 Task: In Mark's project, Configure the layout of the status chart to Line.
Action: Mouse moved to (272, 168)
Screenshot: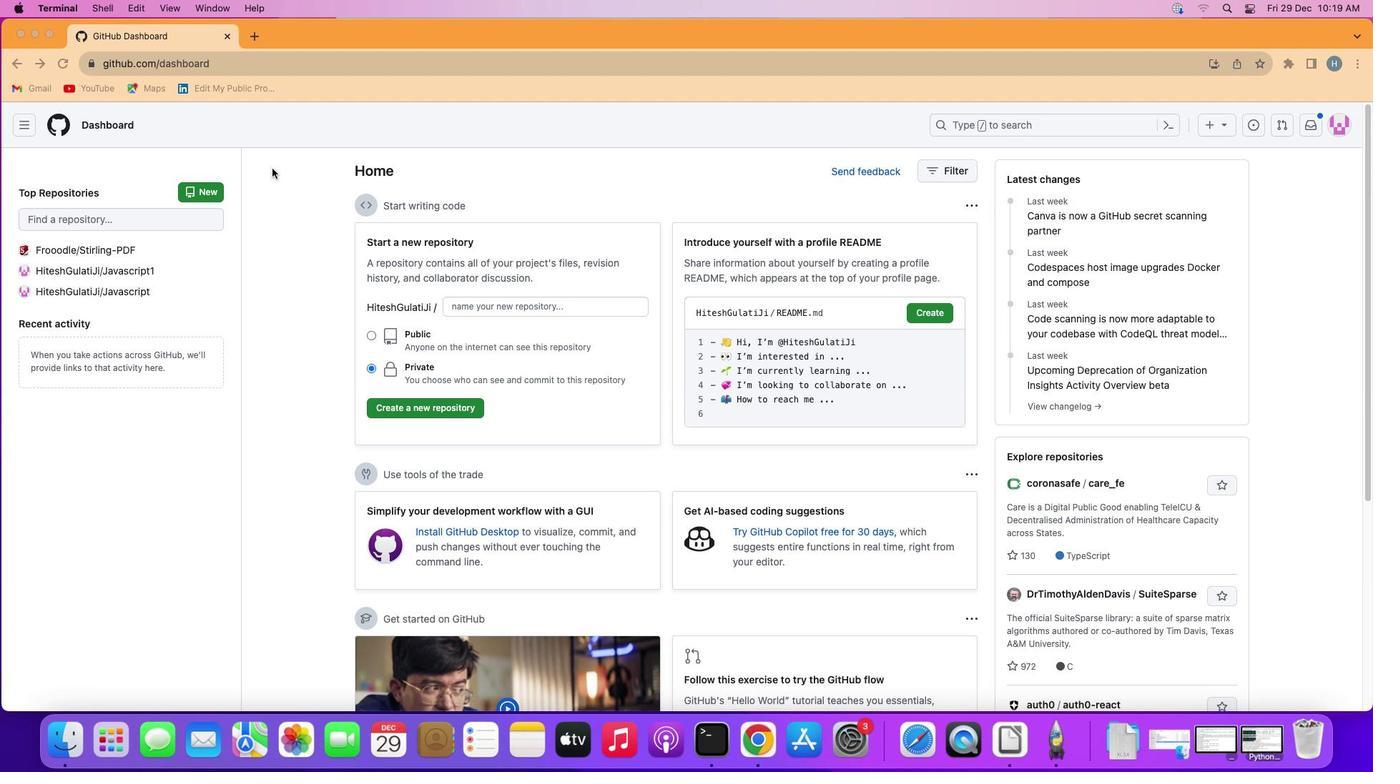 
Action: Mouse pressed left at (272, 168)
Screenshot: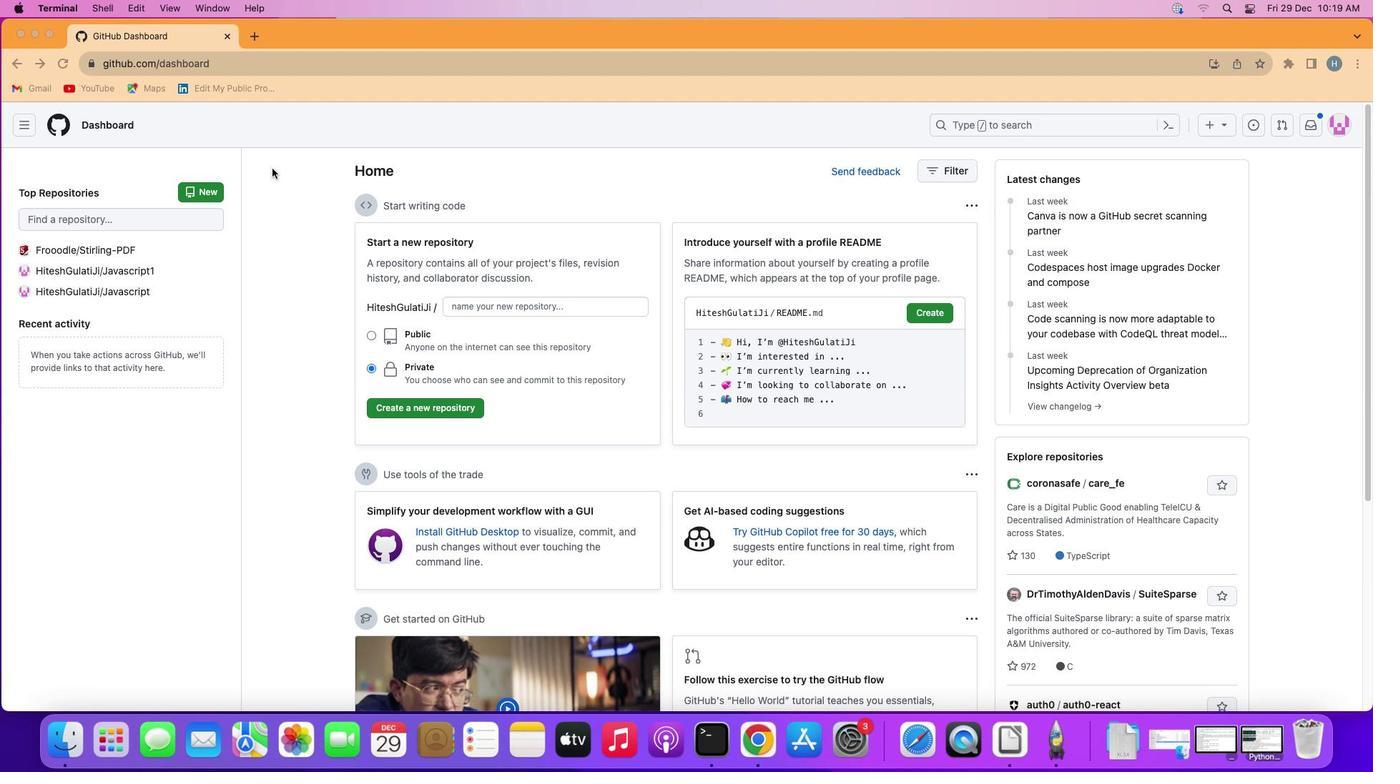 
Action: Mouse moved to (27, 124)
Screenshot: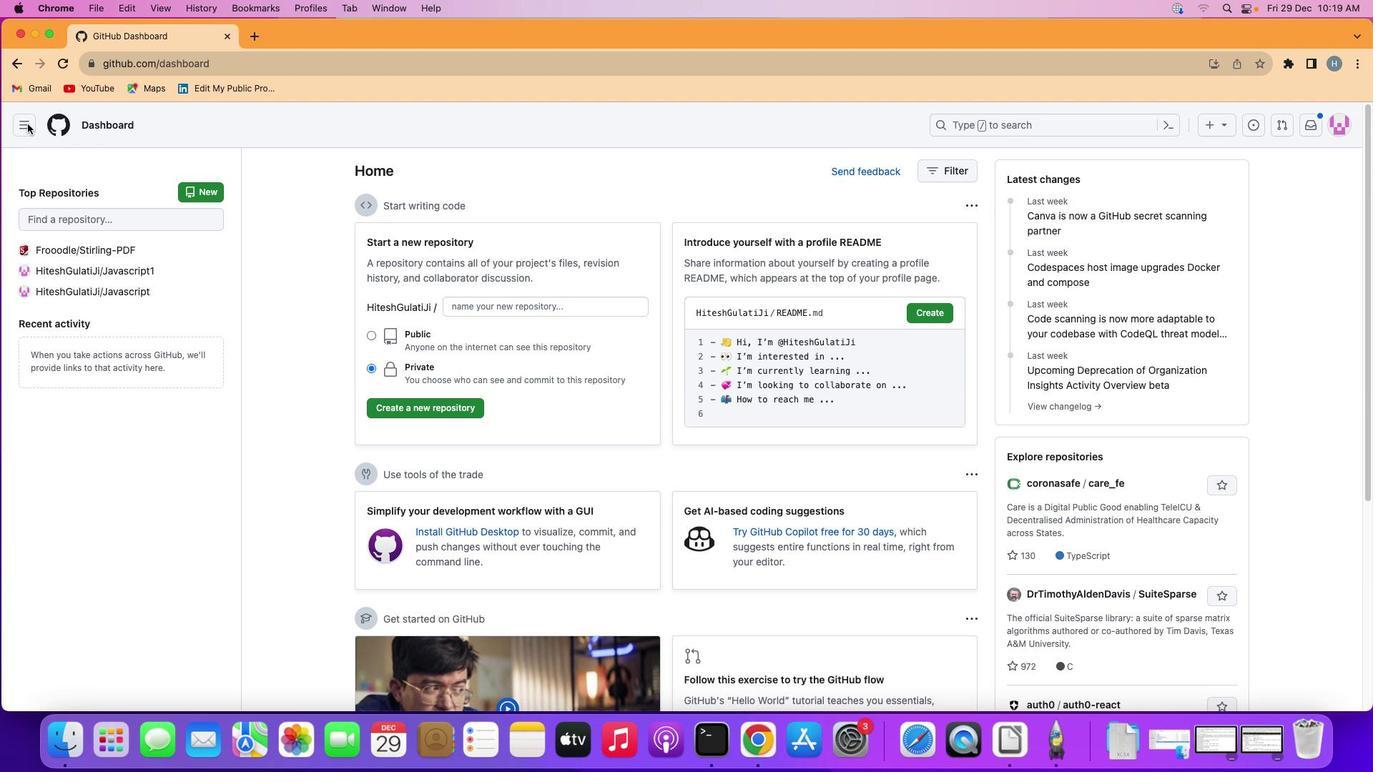 
Action: Mouse pressed left at (27, 124)
Screenshot: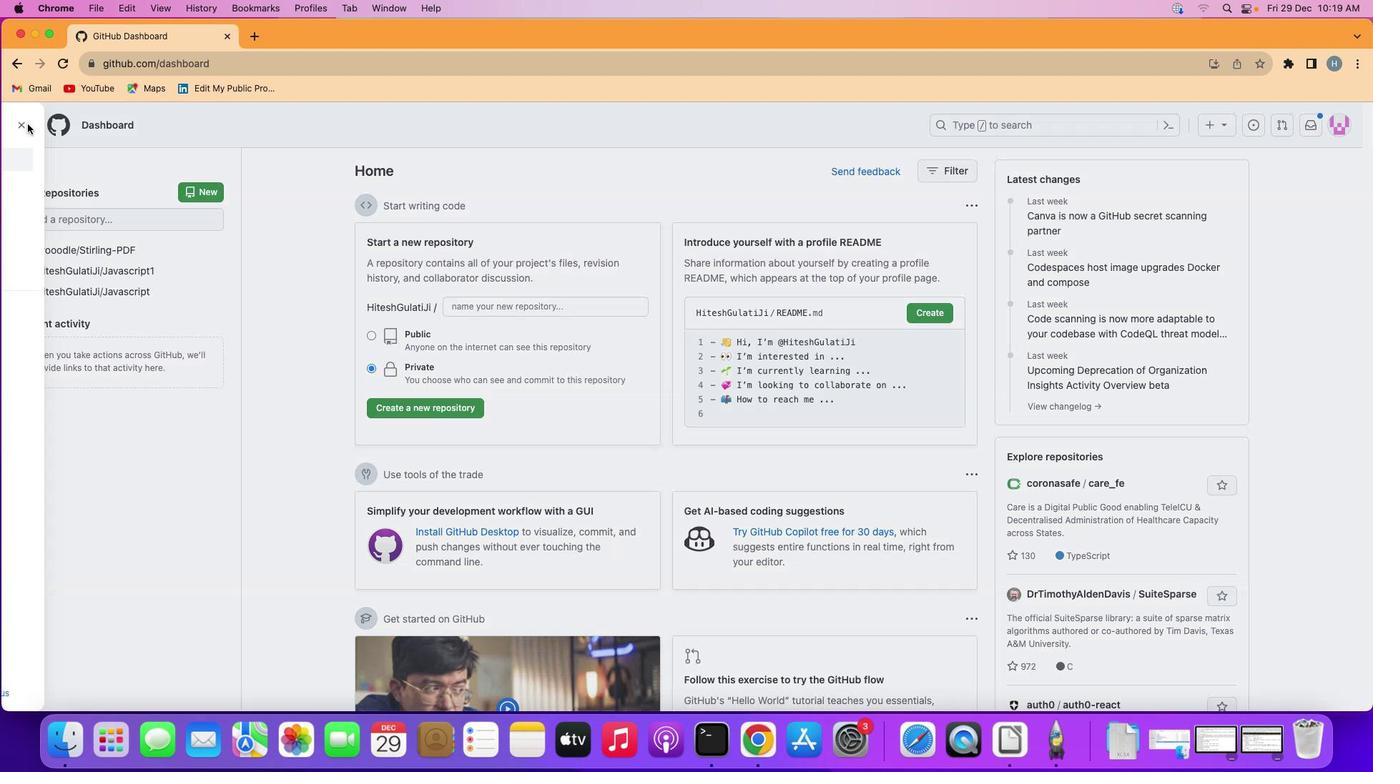 
Action: Mouse moved to (79, 221)
Screenshot: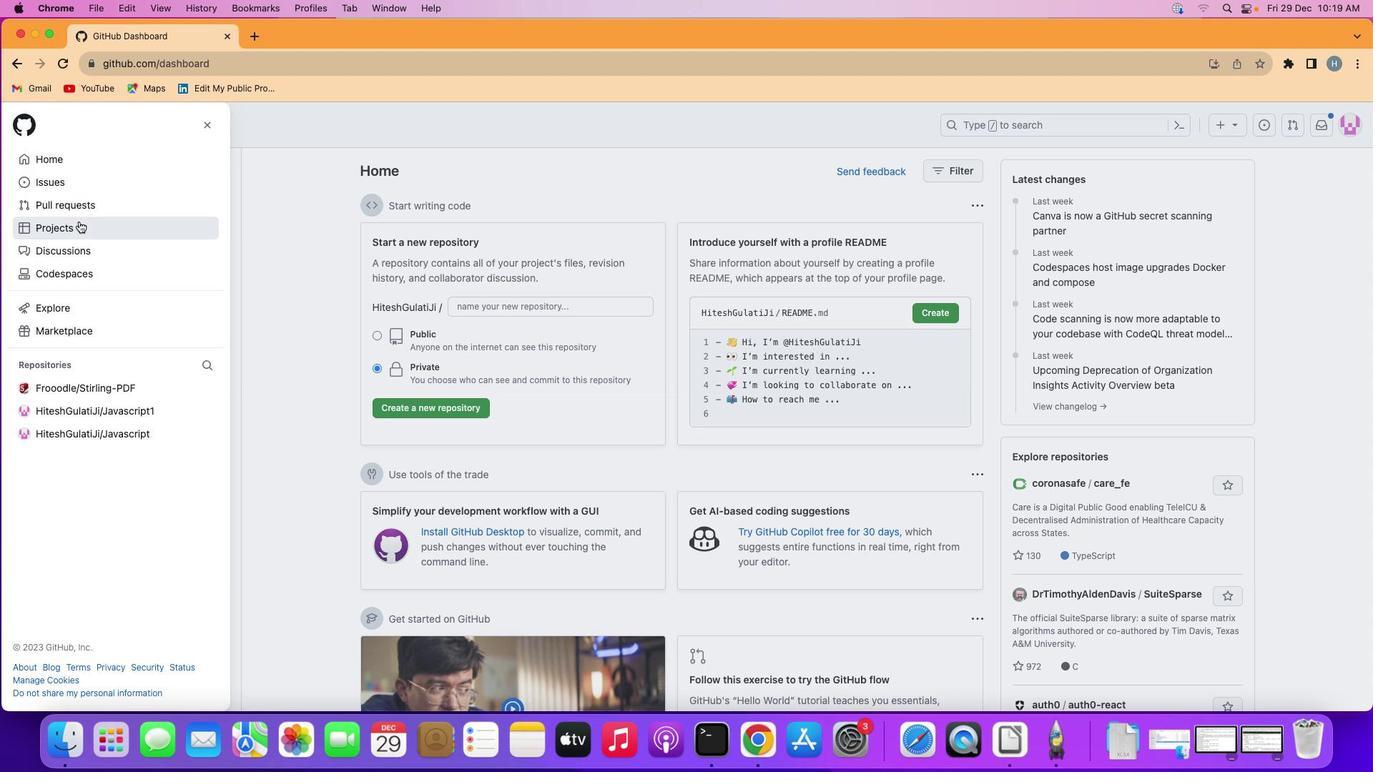 
Action: Mouse pressed left at (79, 221)
Screenshot: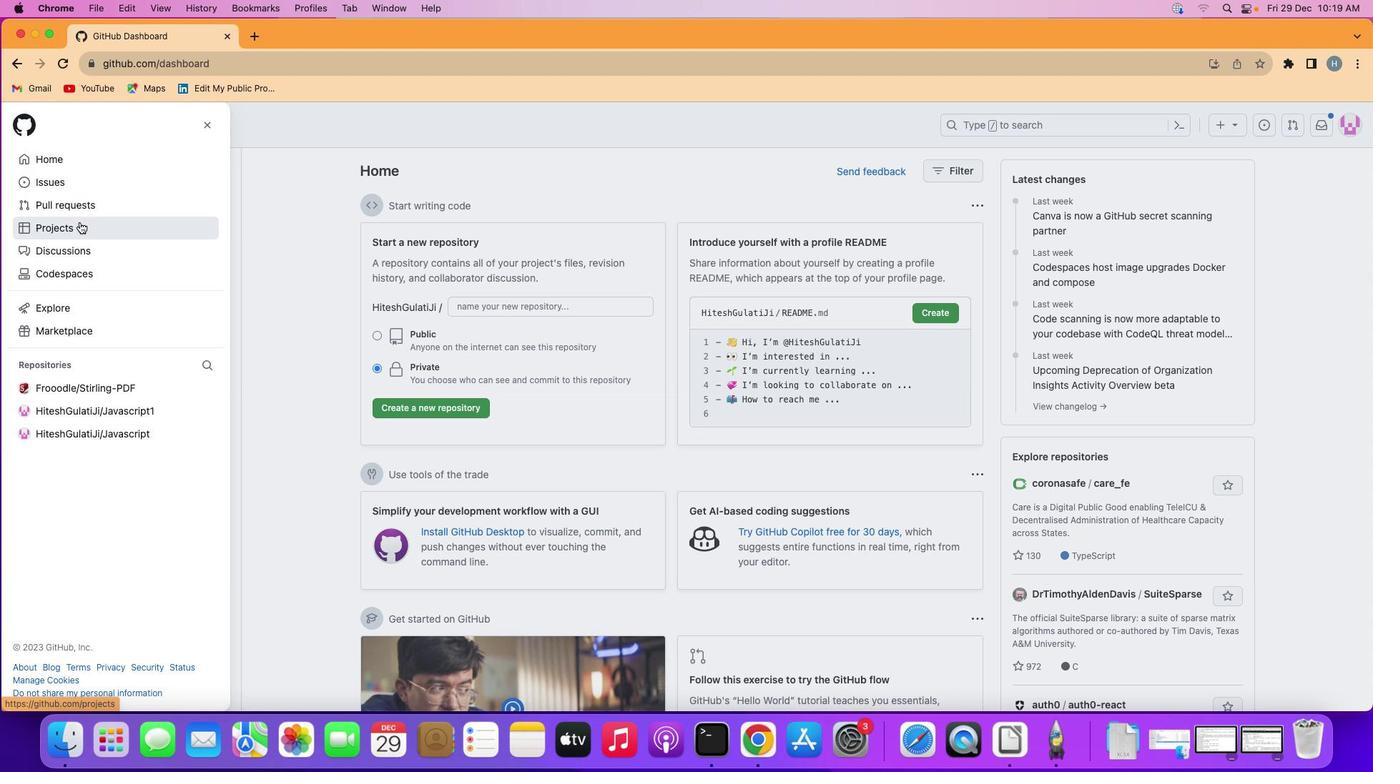 
Action: Mouse moved to (551, 256)
Screenshot: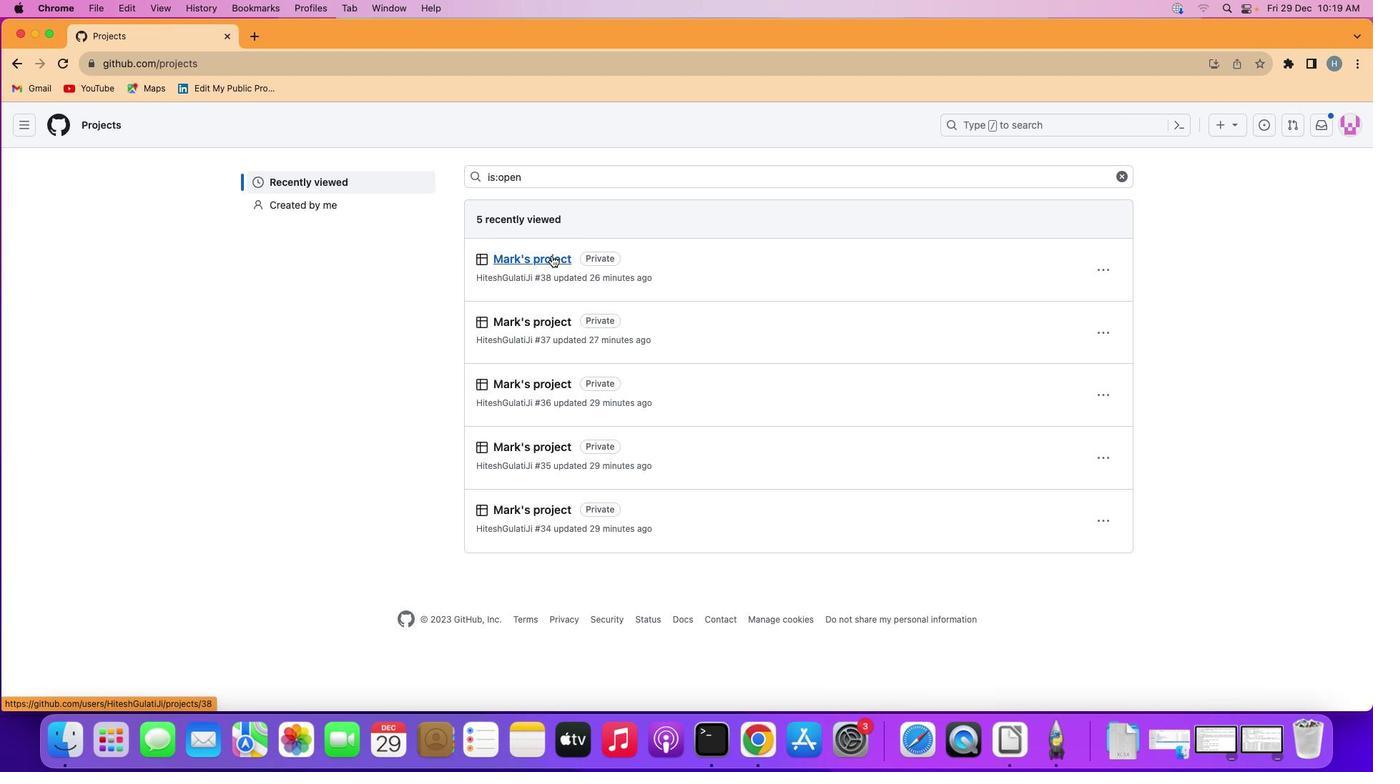 
Action: Mouse pressed left at (551, 256)
Screenshot: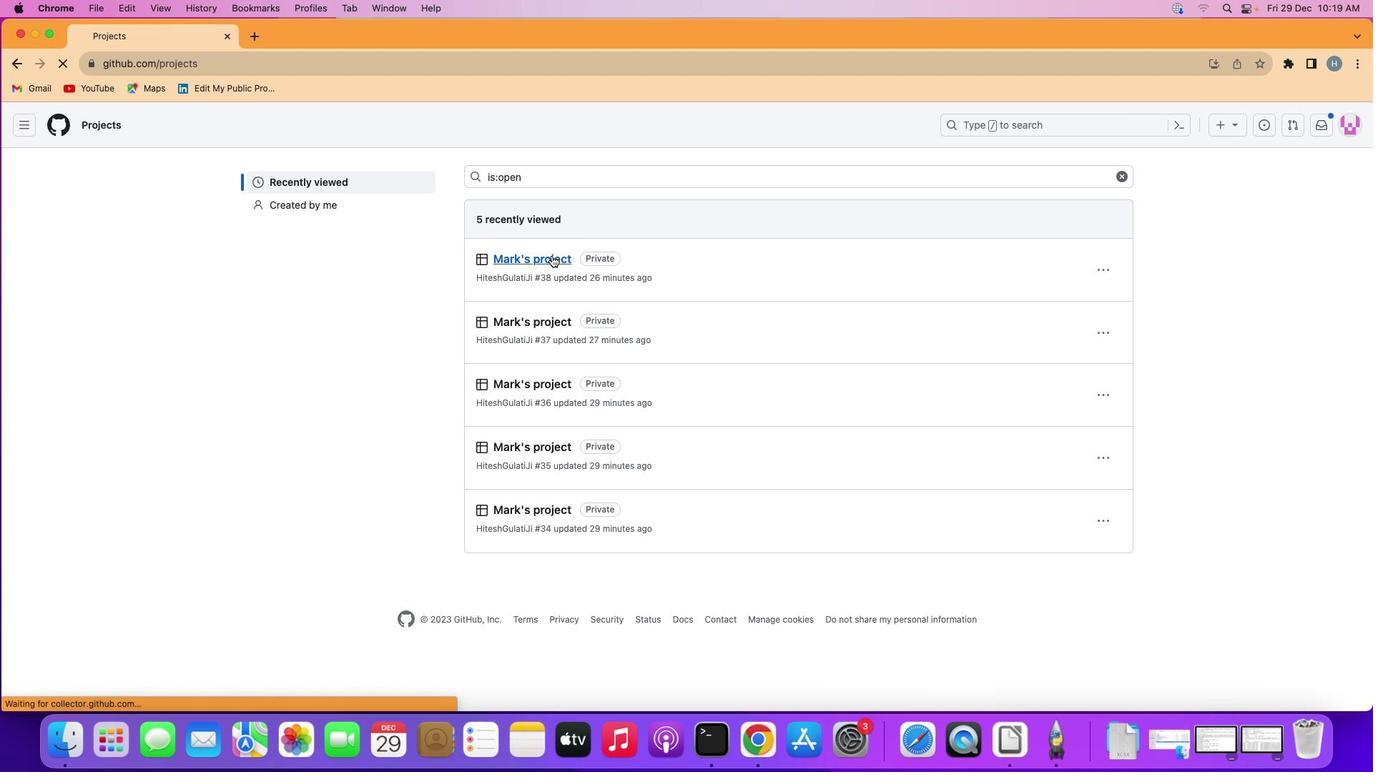 
Action: Mouse moved to (97, 193)
Screenshot: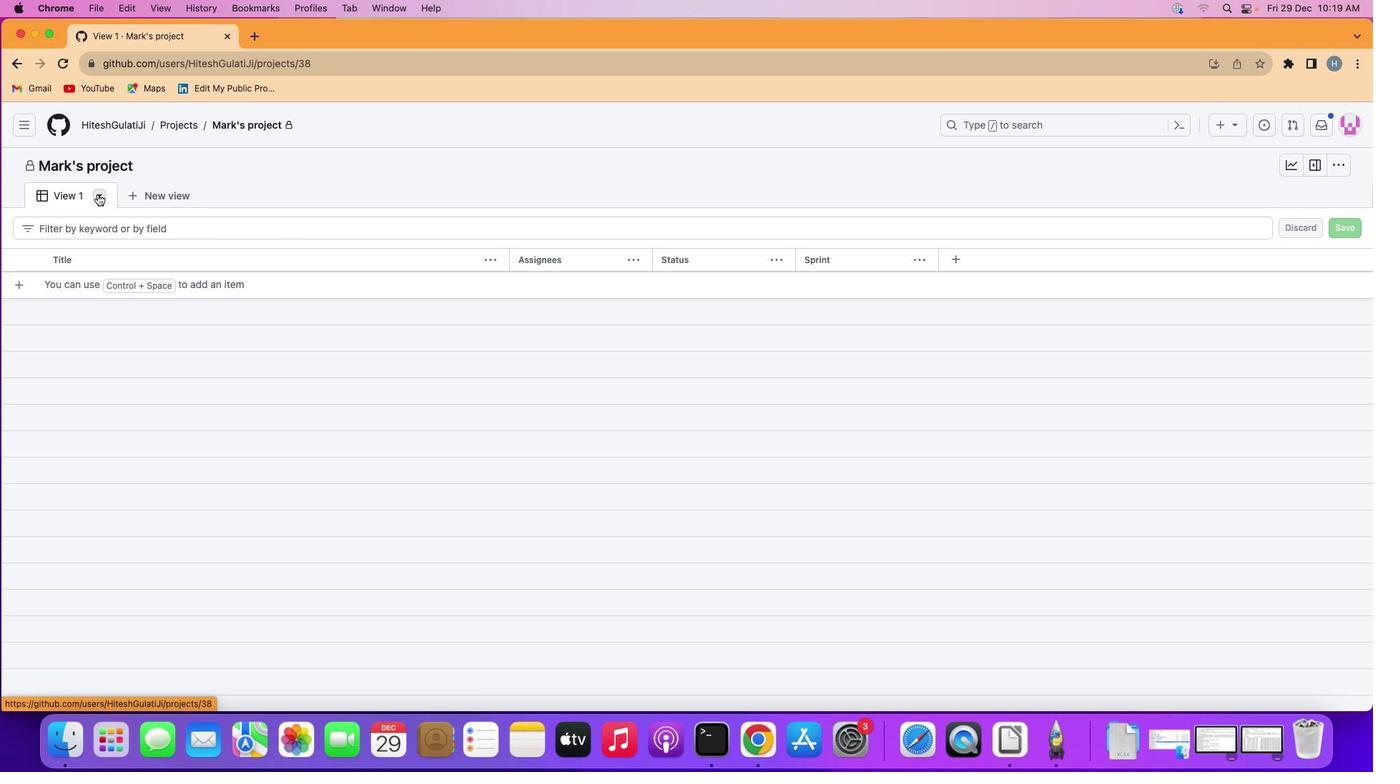 
Action: Mouse pressed left at (97, 193)
Screenshot: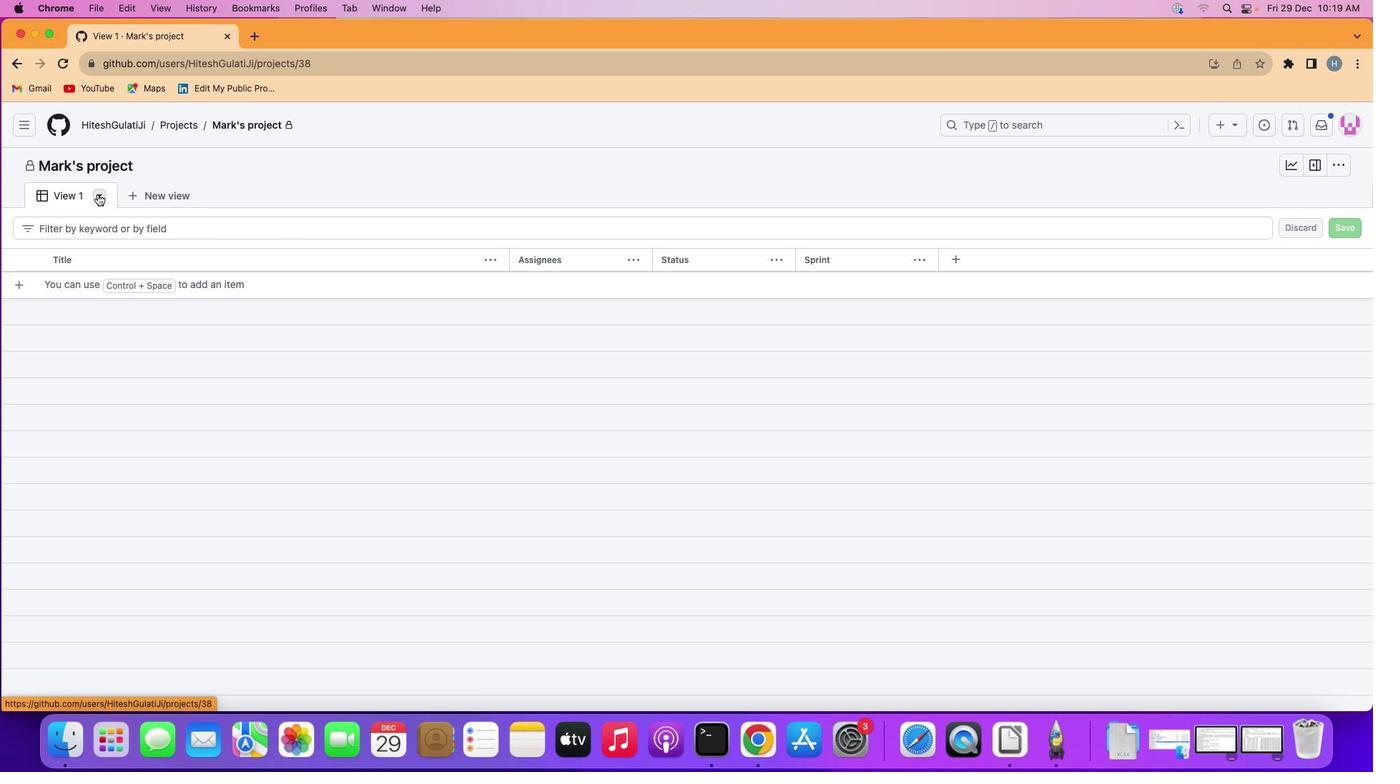 
Action: Mouse moved to (286, 241)
Screenshot: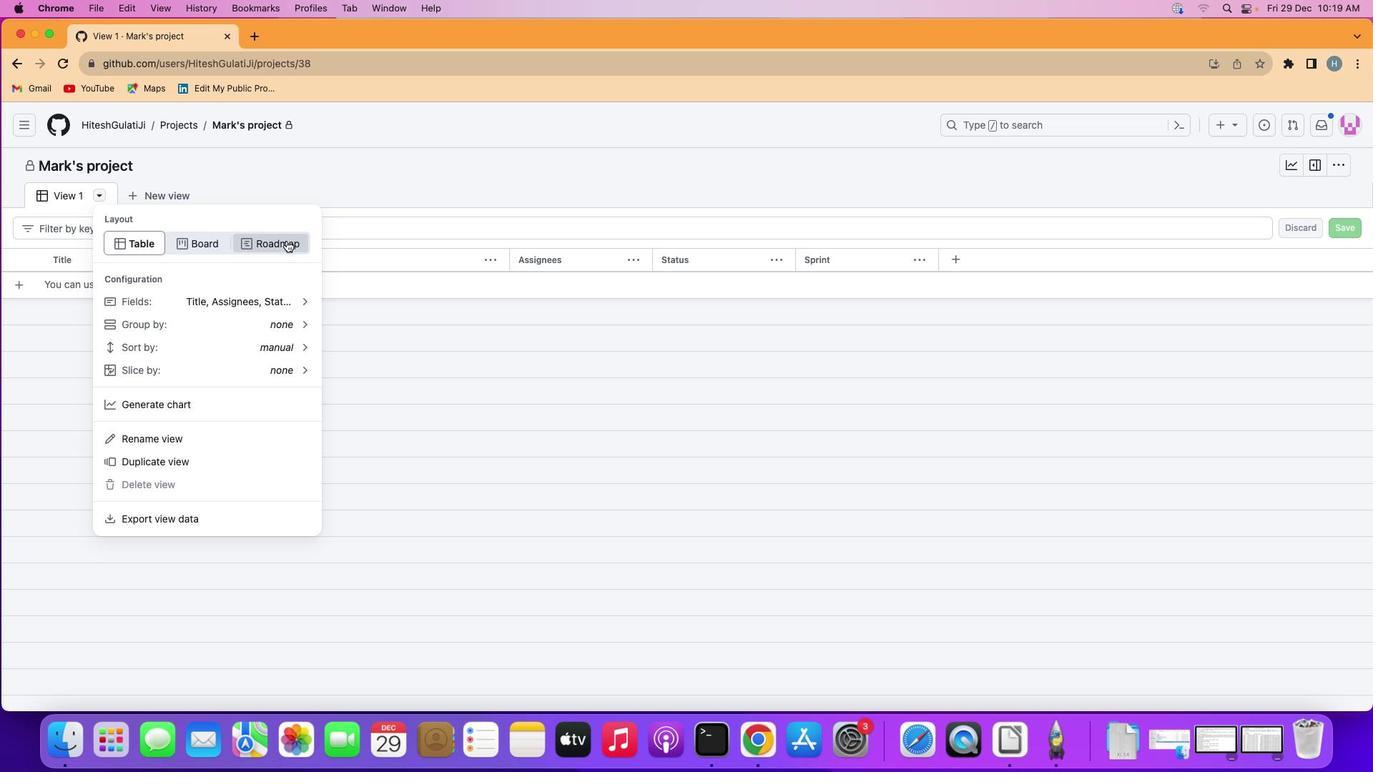 
Action: Mouse pressed left at (286, 241)
Screenshot: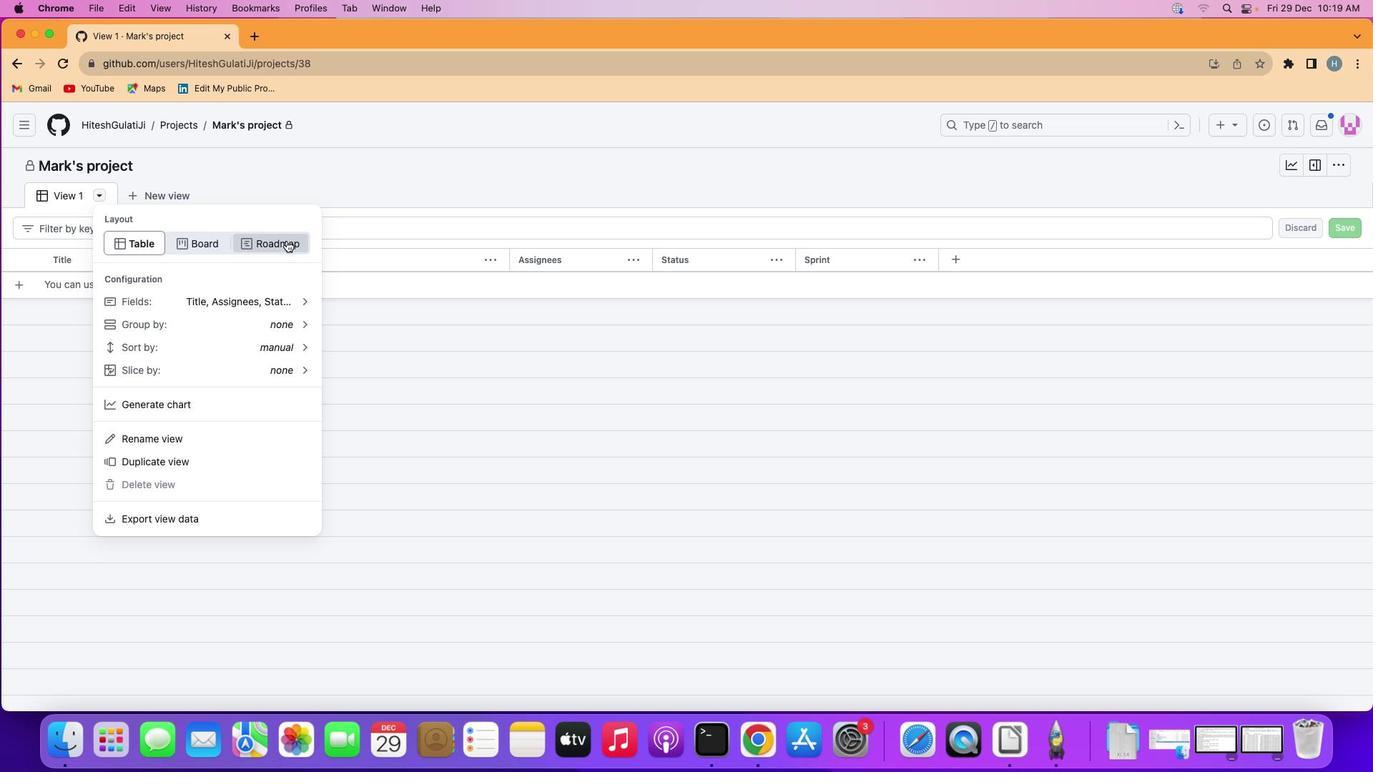 
Action: Mouse moved to (102, 193)
Screenshot: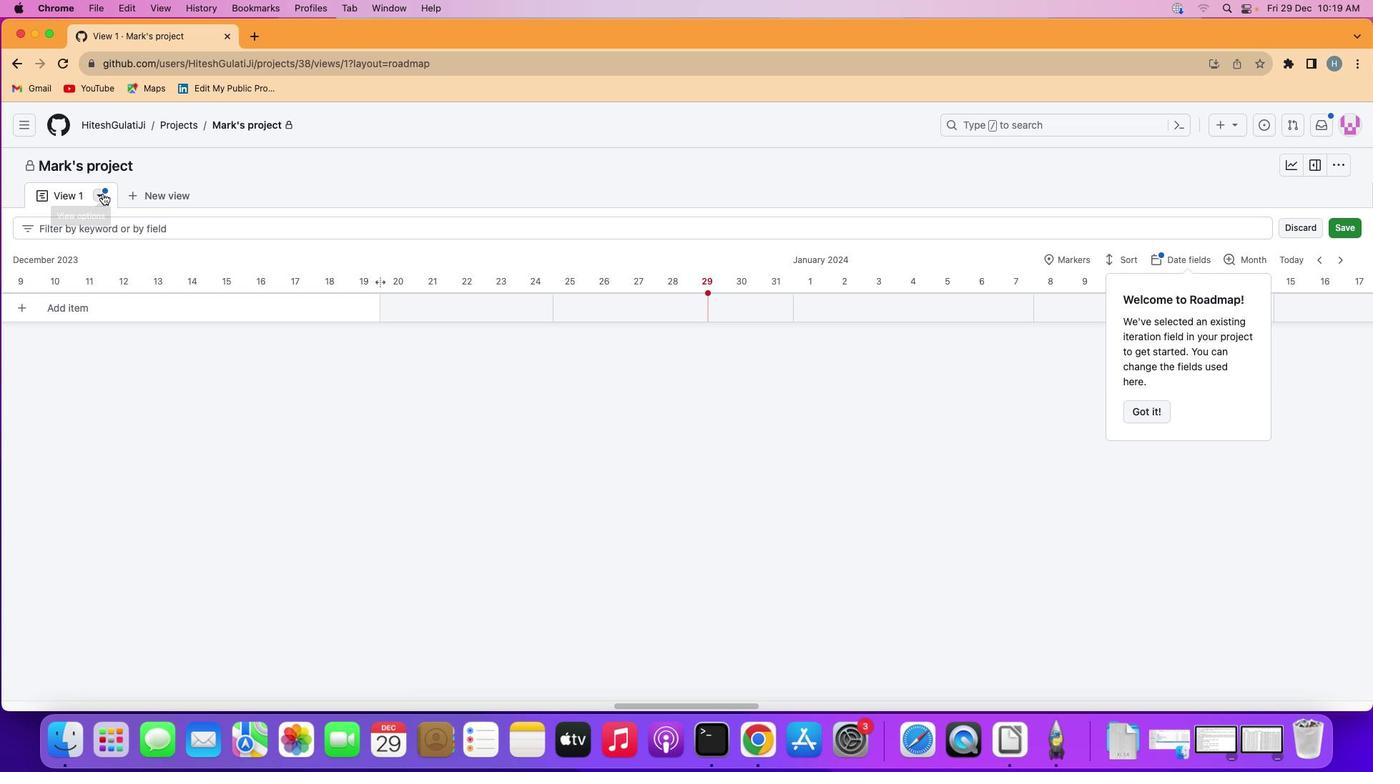 
Action: Mouse pressed left at (102, 193)
Screenshot: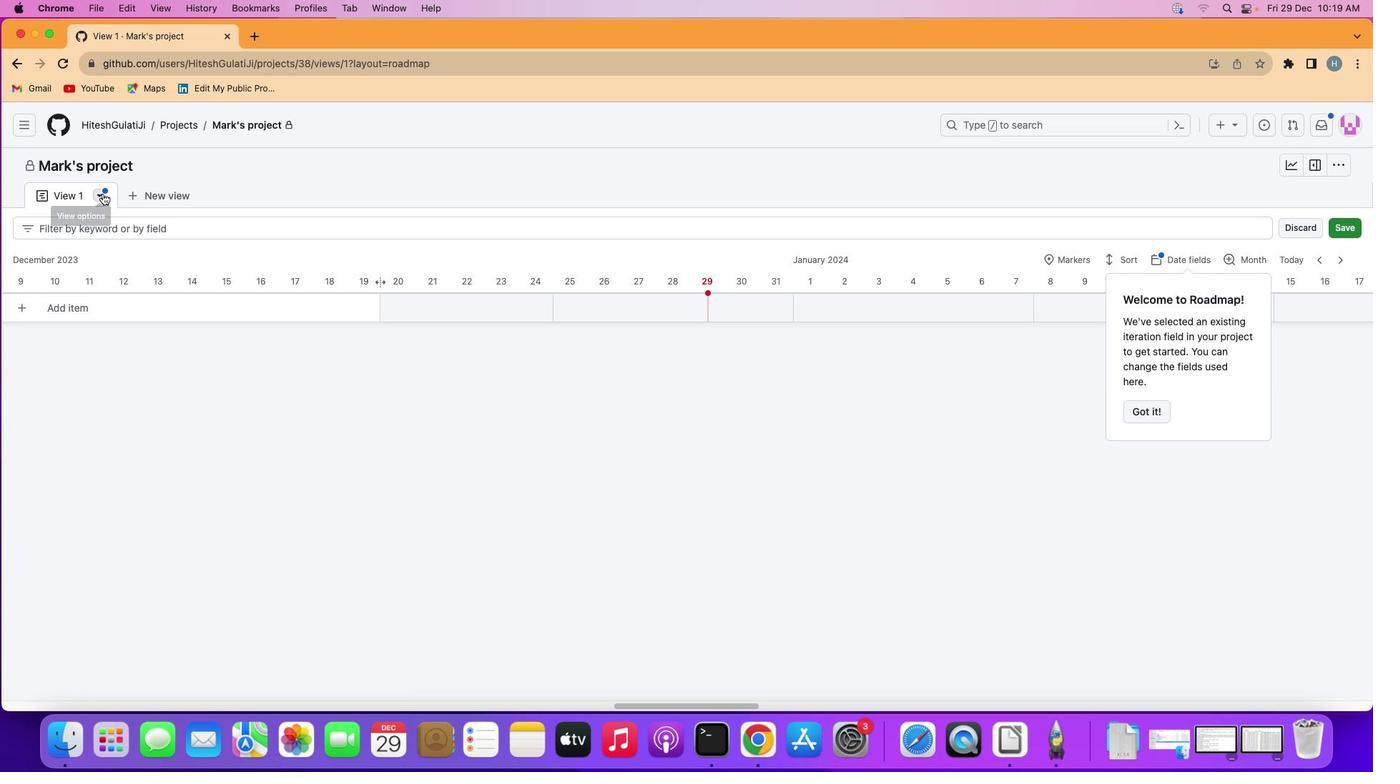 
Action: Mouse moved to (194, 524)
Screenshot: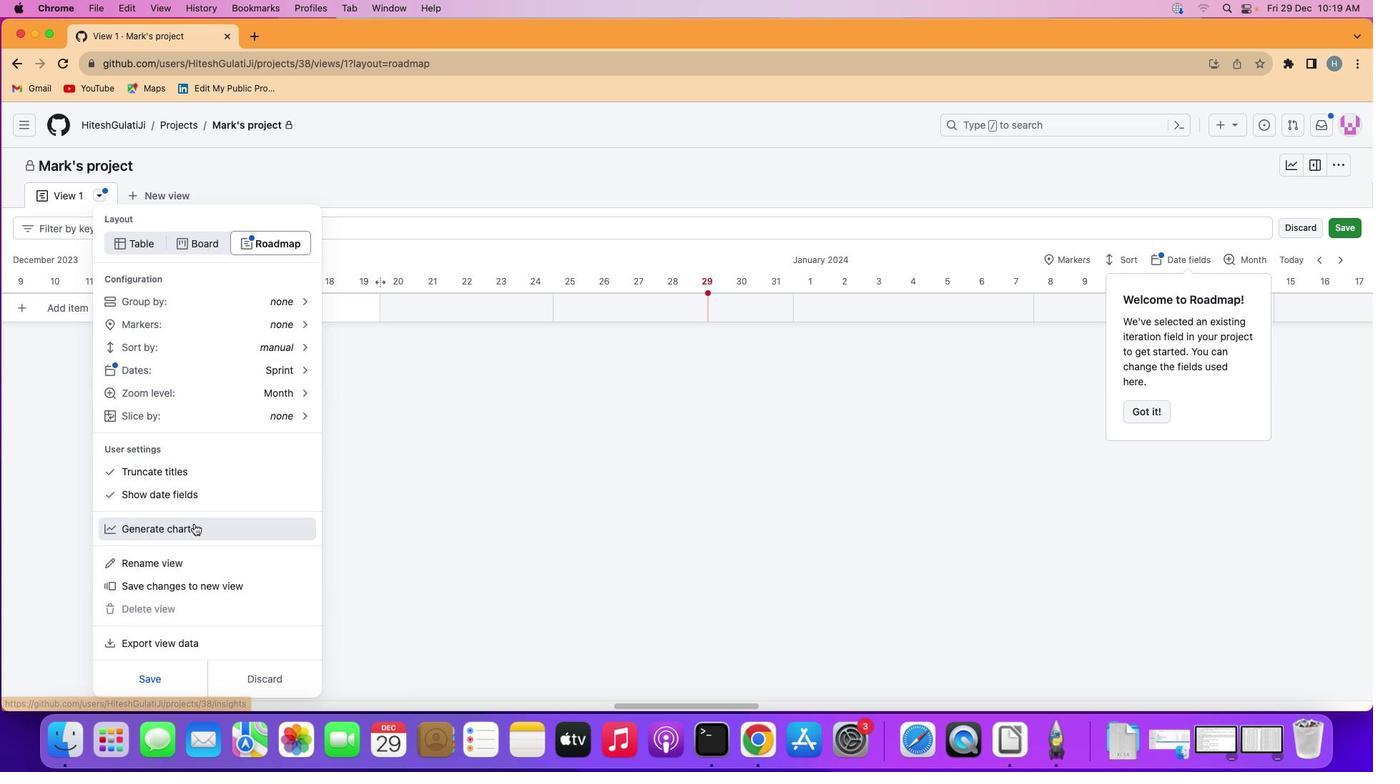 
Action: Mouse pressed left at (194, 524)
Screenshot: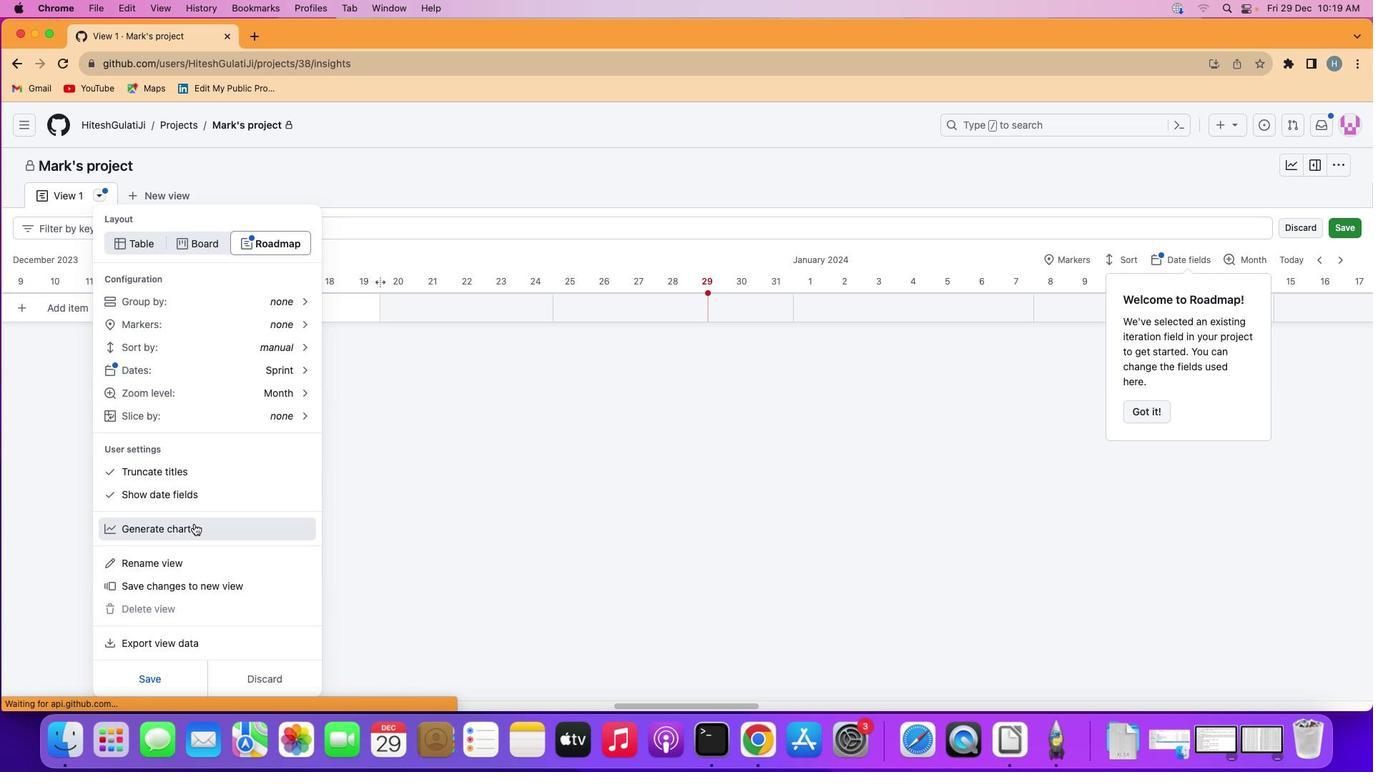 
Action: Mouse moved to (216, 239)
Screenshot: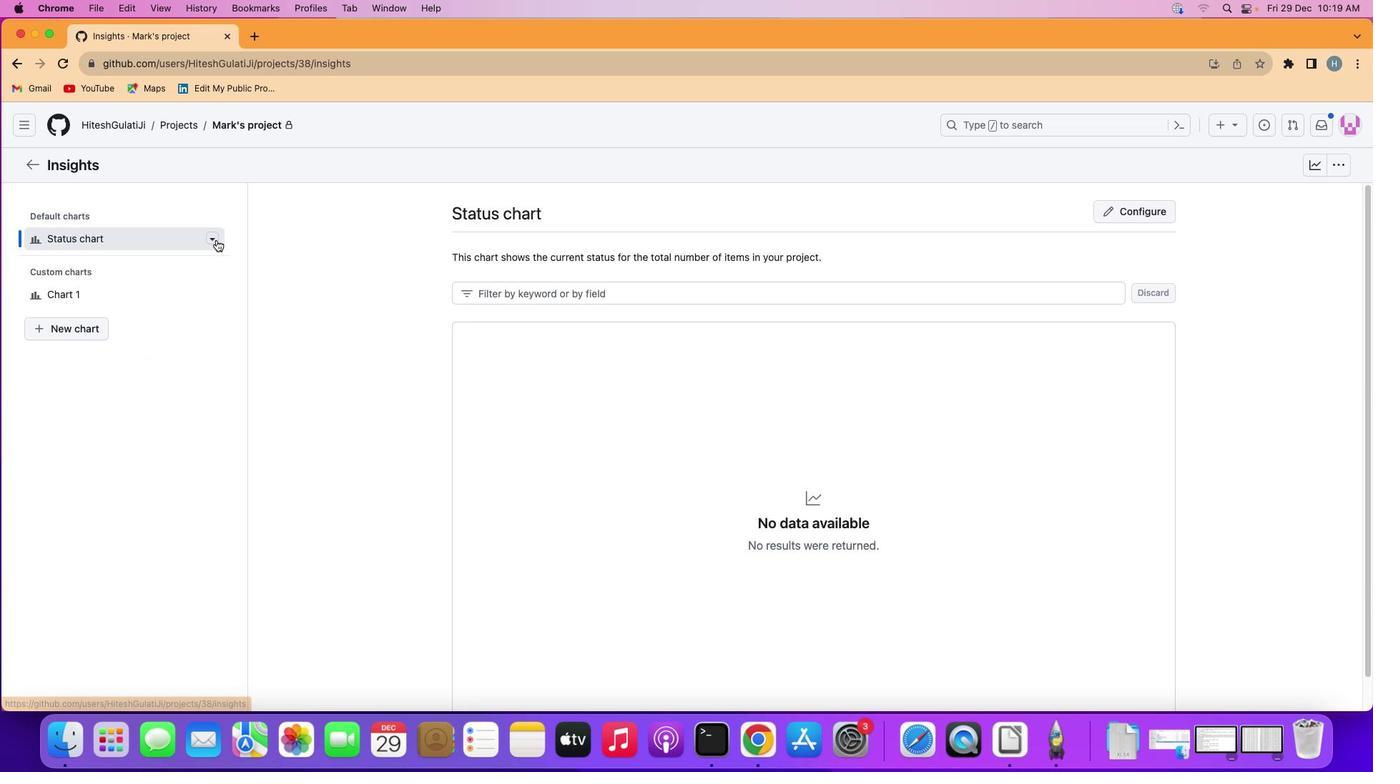 
Action: Mouse pressed left at (216, 239)
Screenshot: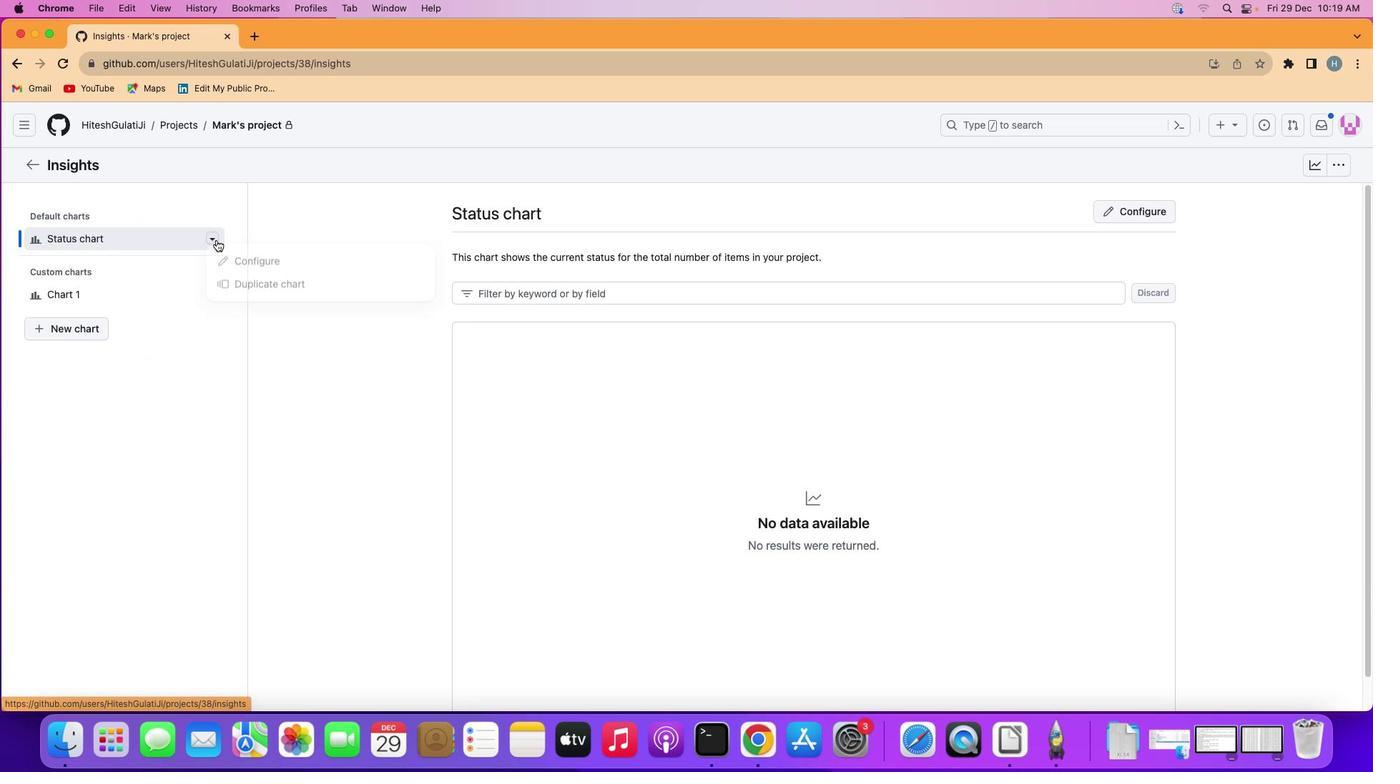 
Action: Mouse moved to (255, 266)
Screenshot: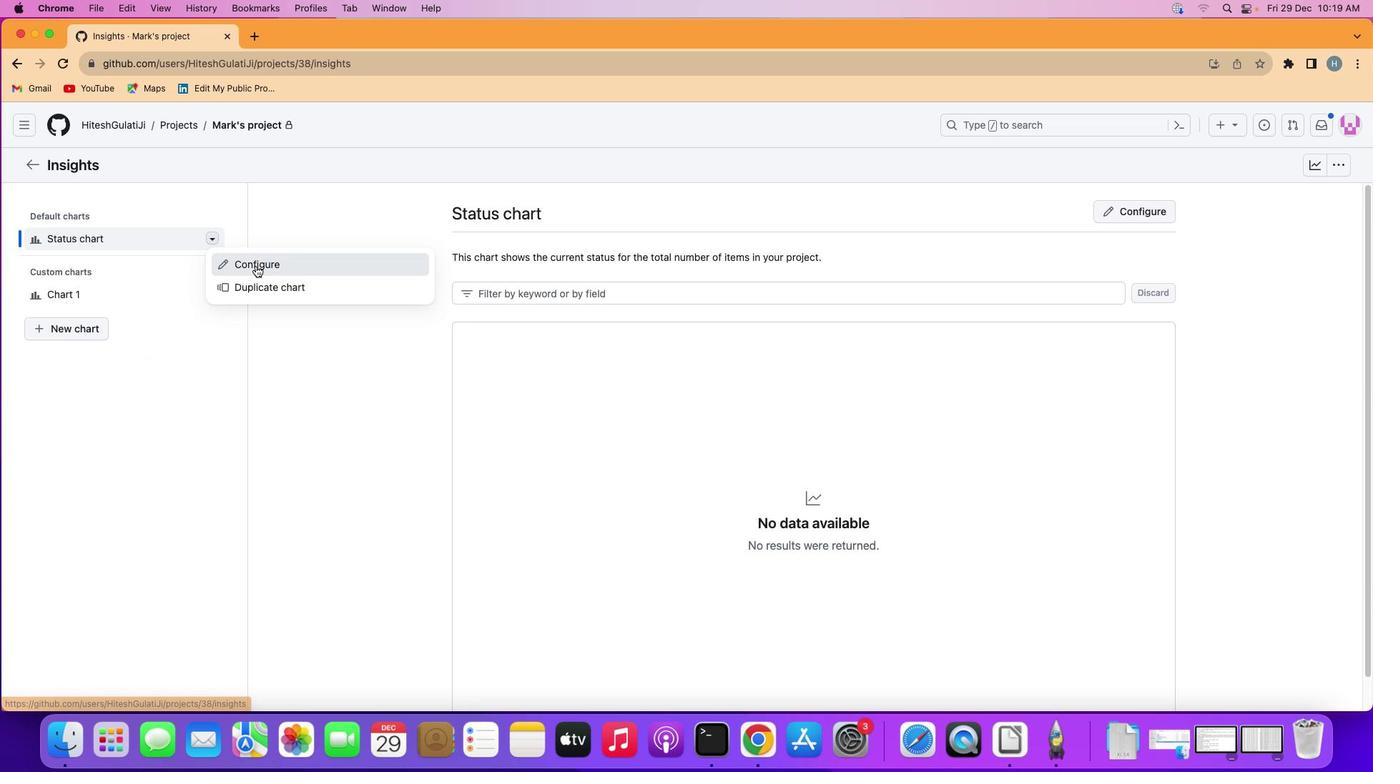 
Action: Mouse pressed left at (255, 266)
Screenshot: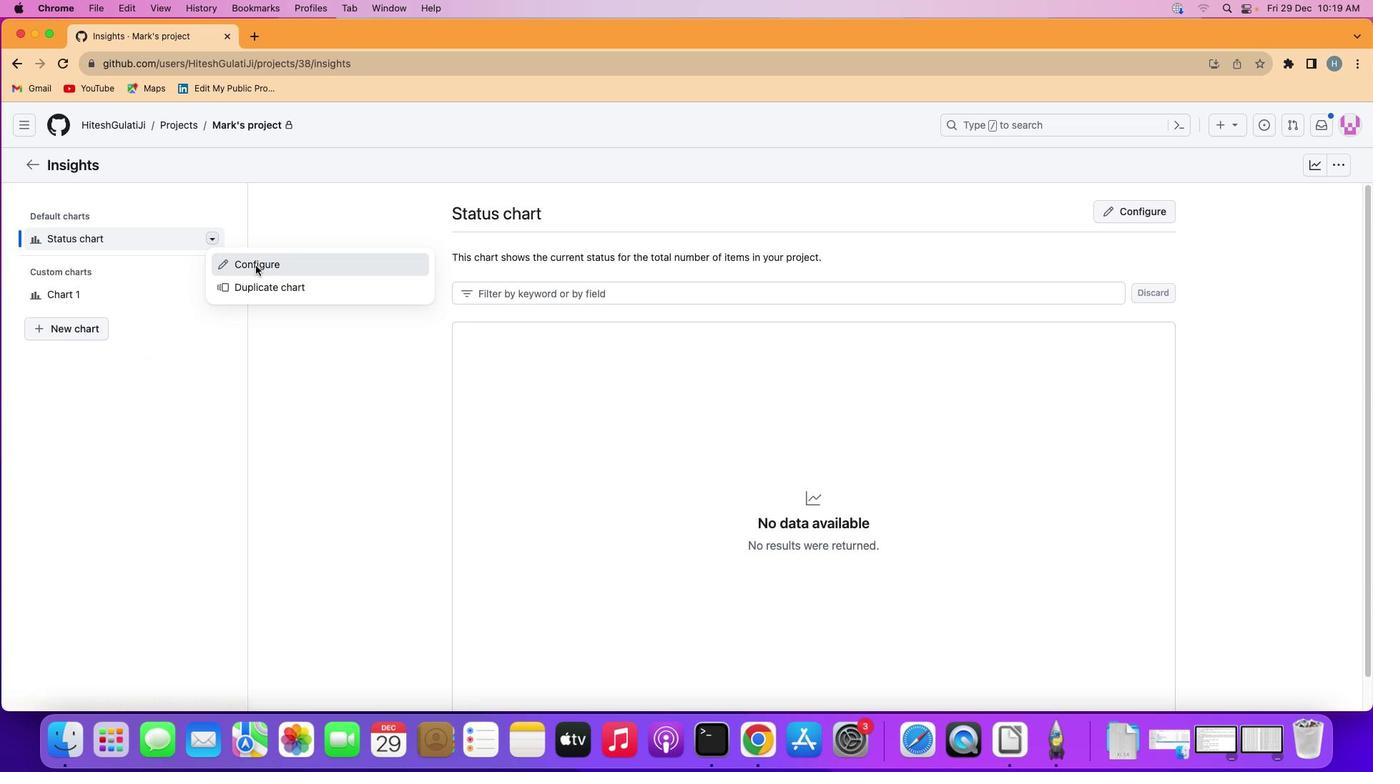 
Action: Mouse moved to (1211, 229)
Screenshot: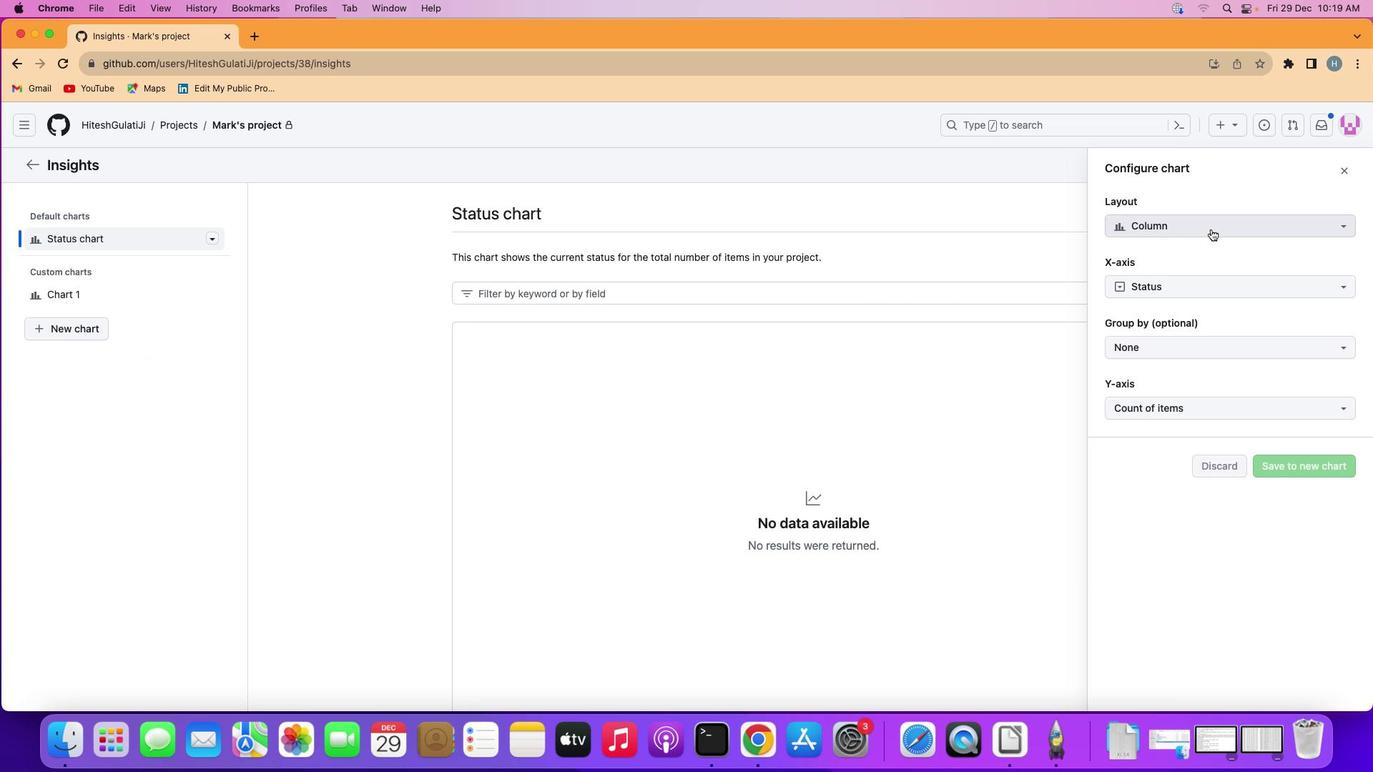 
Action: Mouse pressed left at (1211, 229)
Screenshot: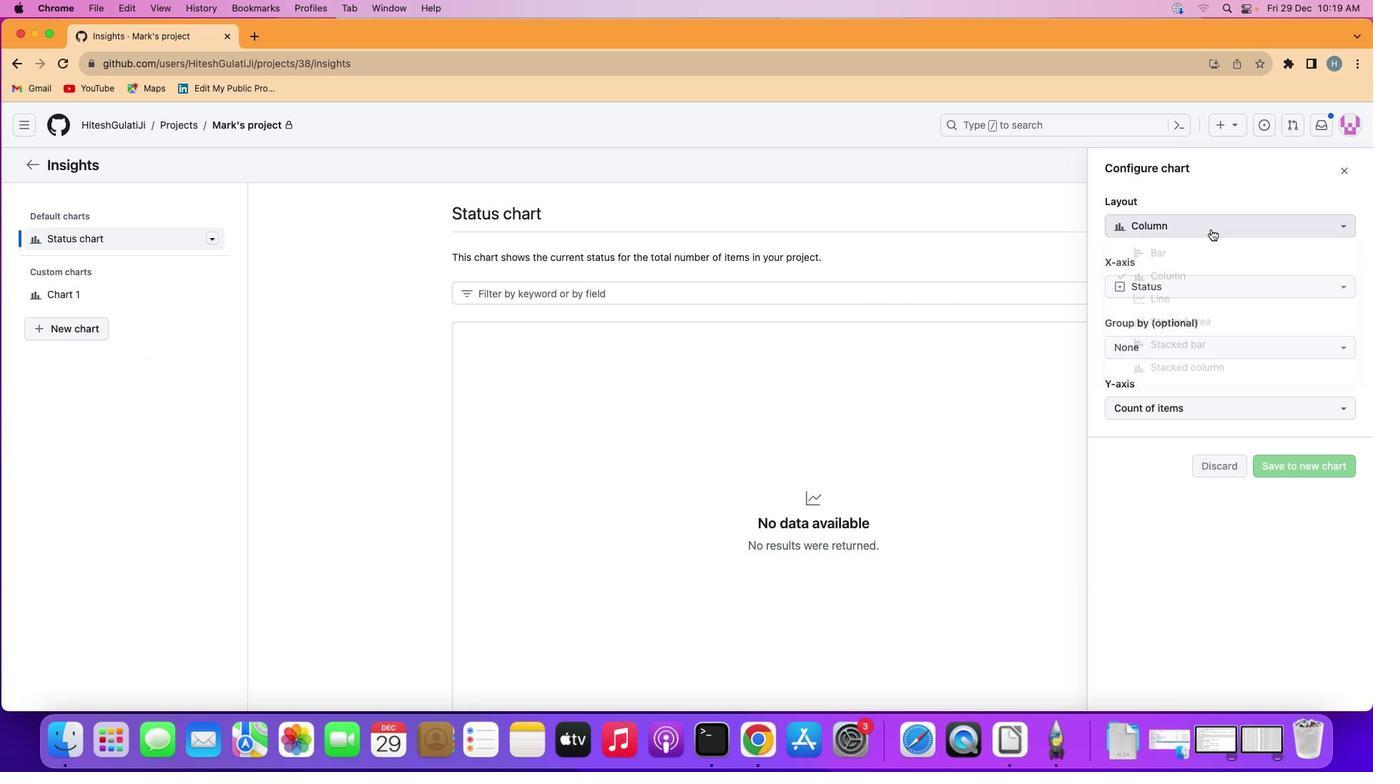 
Action: Mouse moved to (1193, 307)
Screenshot: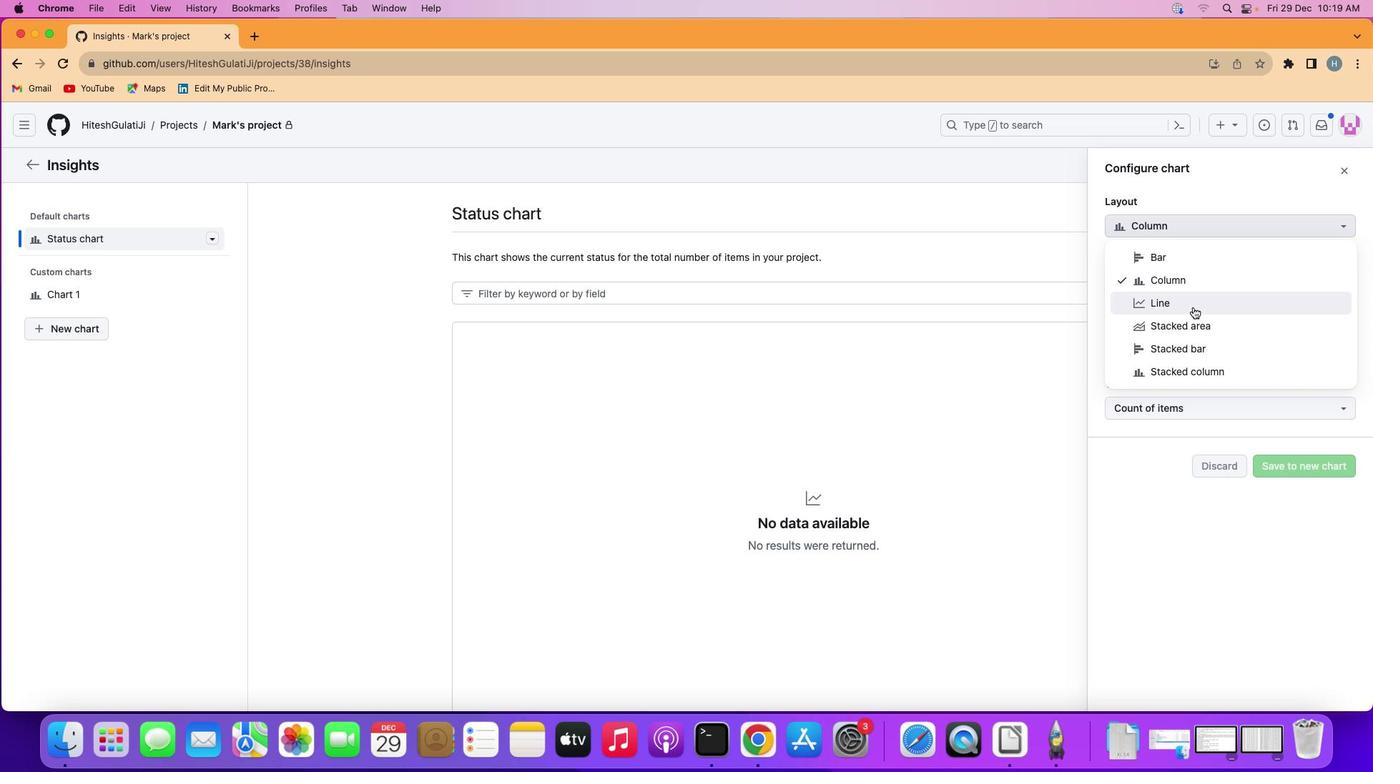 
Action: Mouse pressed left at (1193, 307)
Screenshot: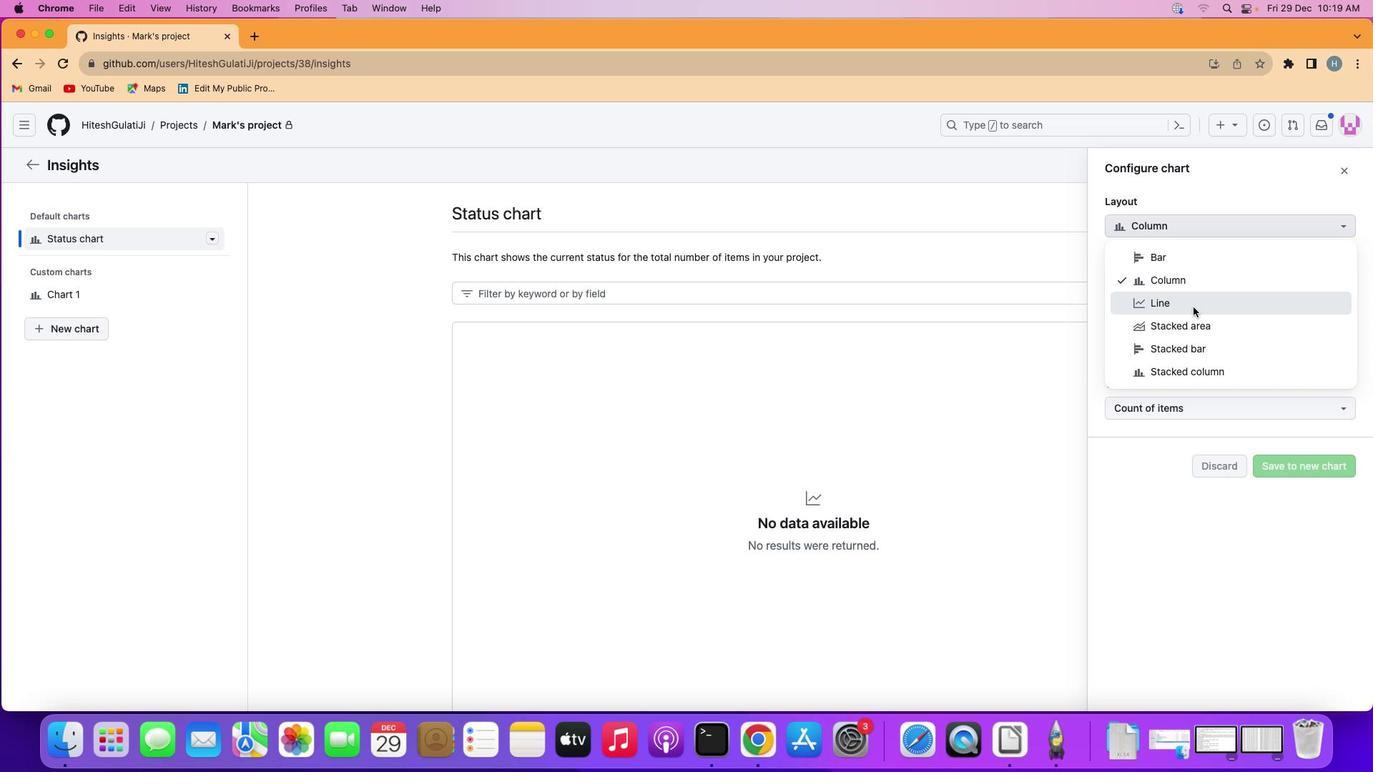 
Action: Mouse moved to (1290, 463)
Screenshot: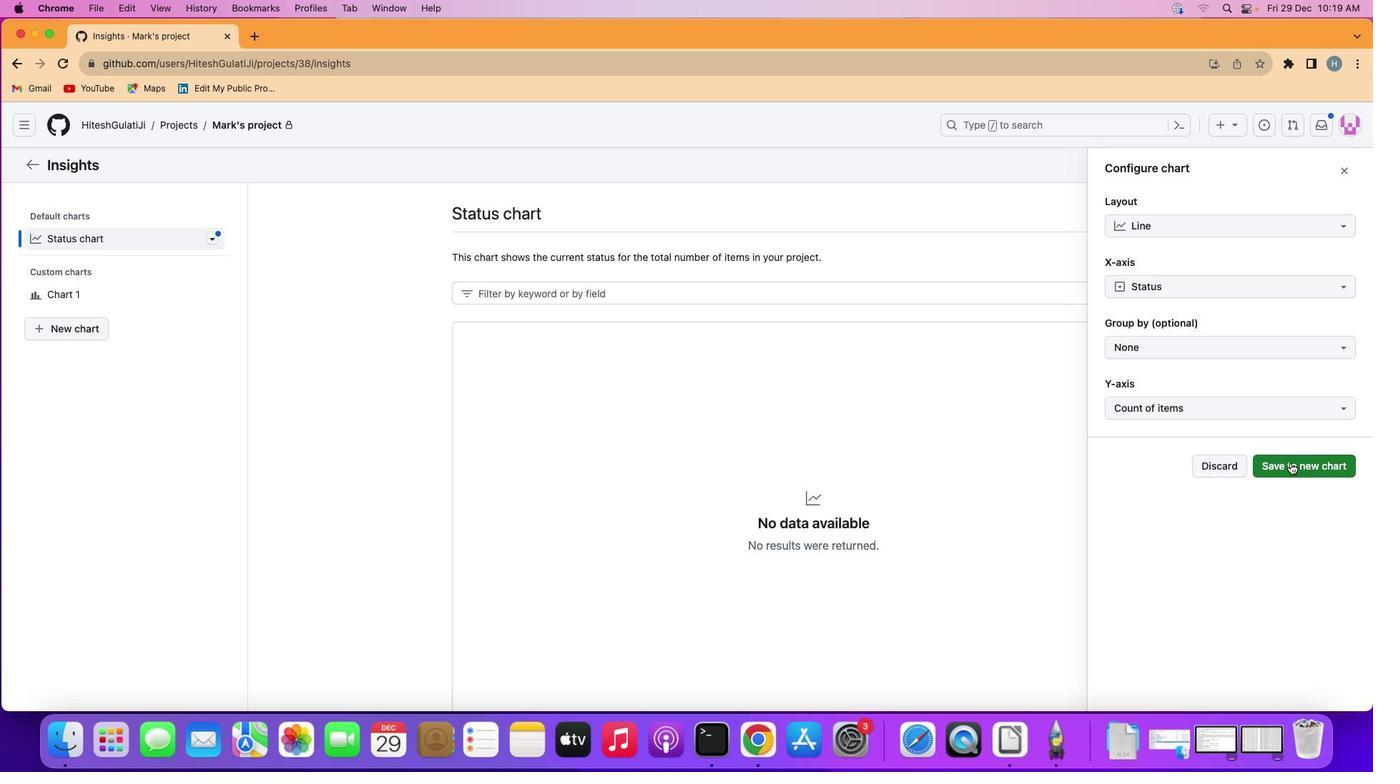 
Action: Mouse pressed left at (1290, 463)
Screenshot: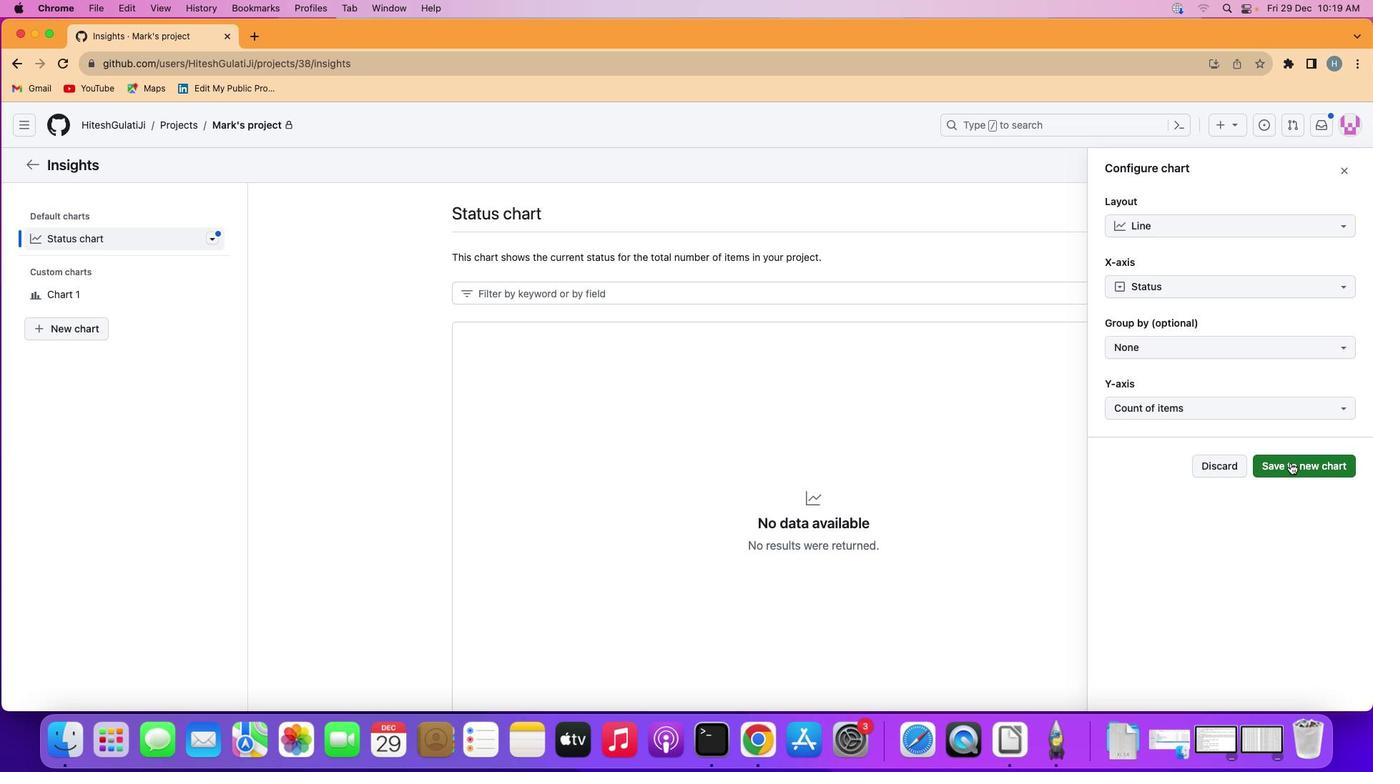 
Action: Mouse moved to (999, 434)
Screenshot: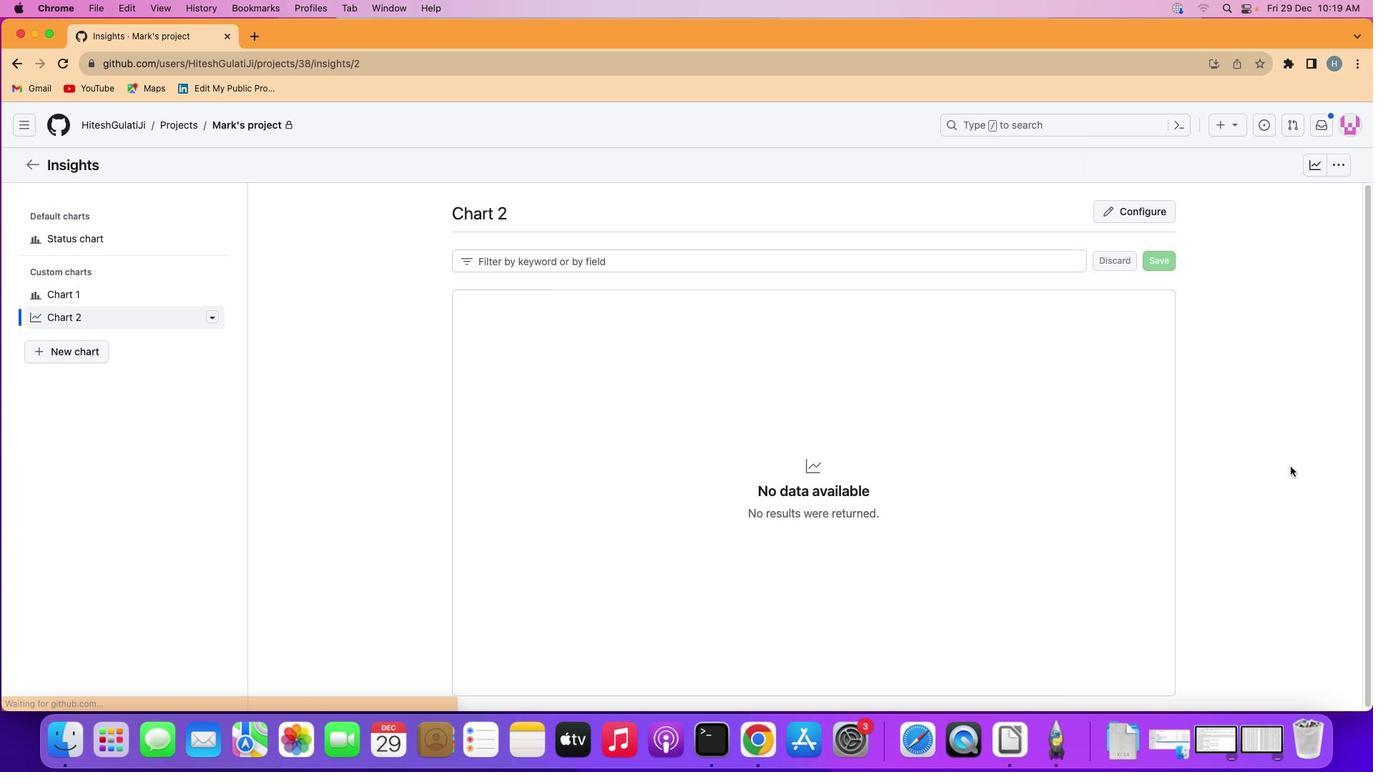 
